 Task: Select the criteria, "date is between".
Action: Mouse moved to (192, 73)
Screenshot: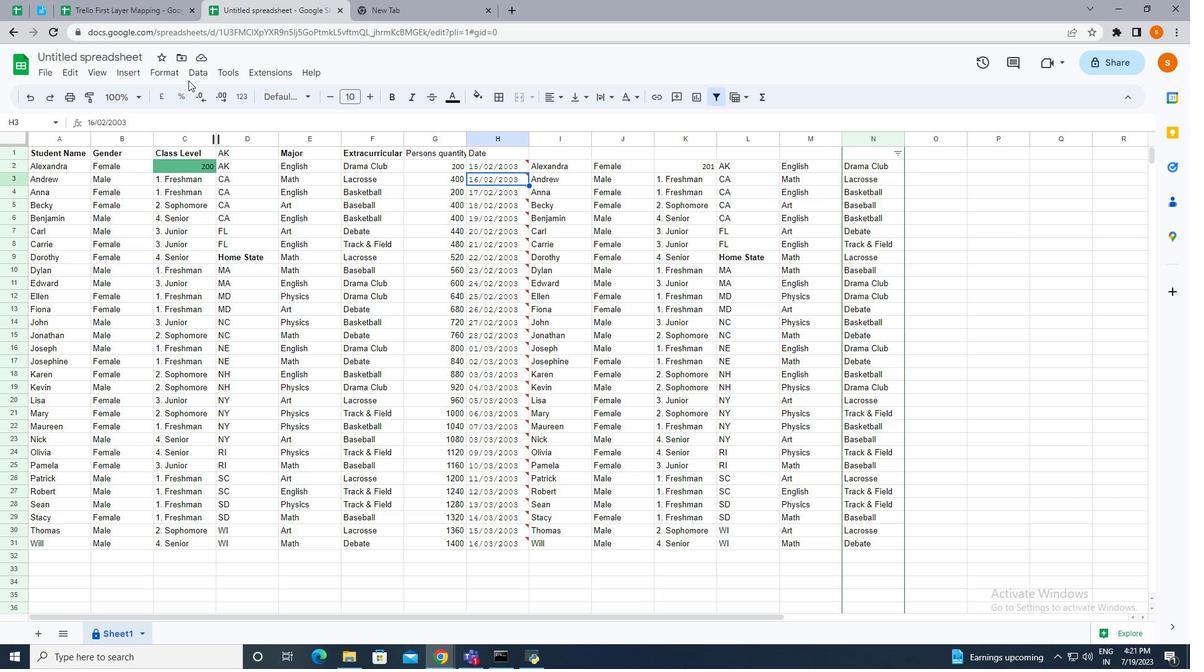 
Action: Mouse pressed left at (192, 73)
Screenshot: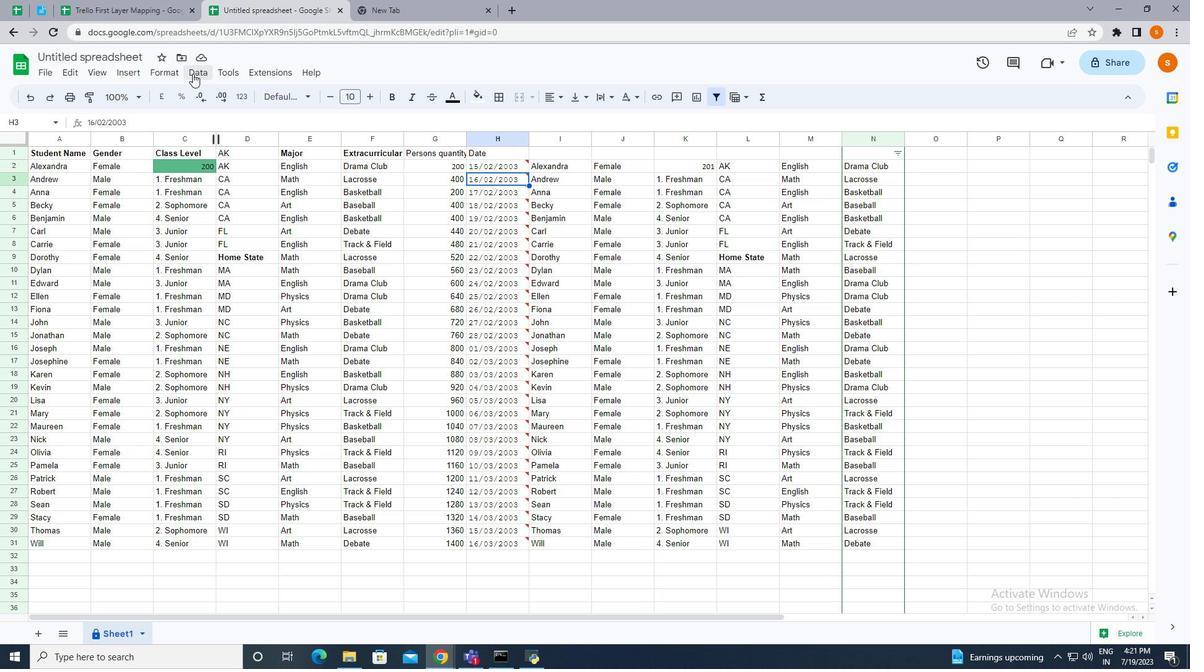 
Action: Mouse moved to (236, 318)
Screenshot: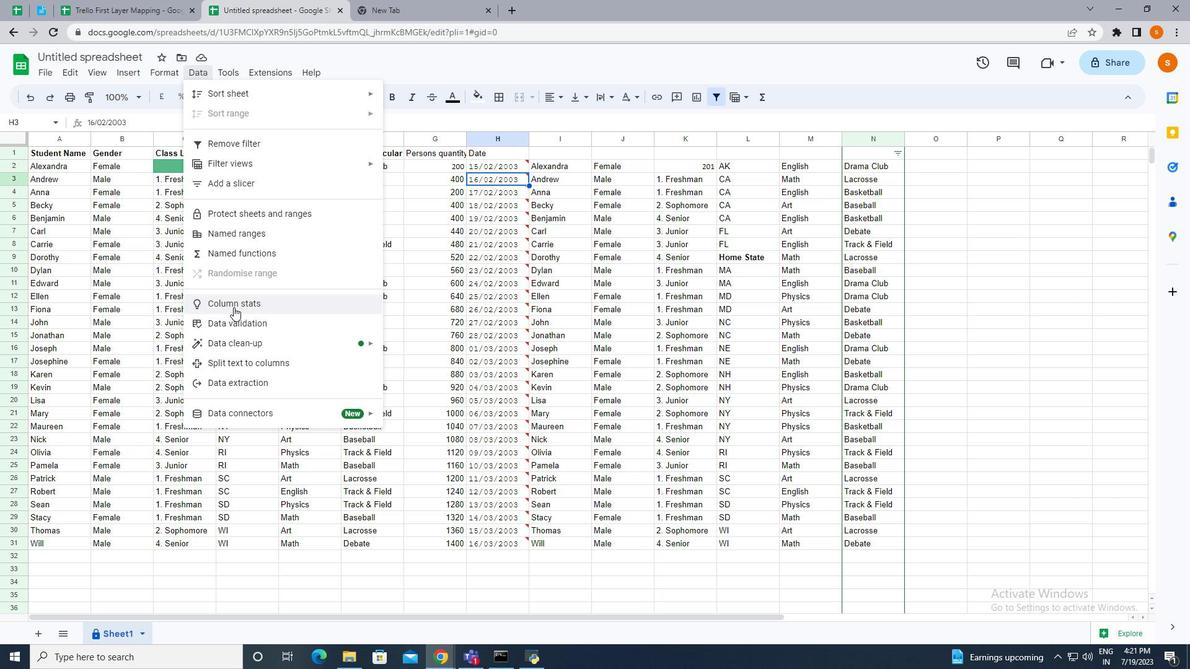 
Action: Mouse pressed left at (236, 318)
Screenshot: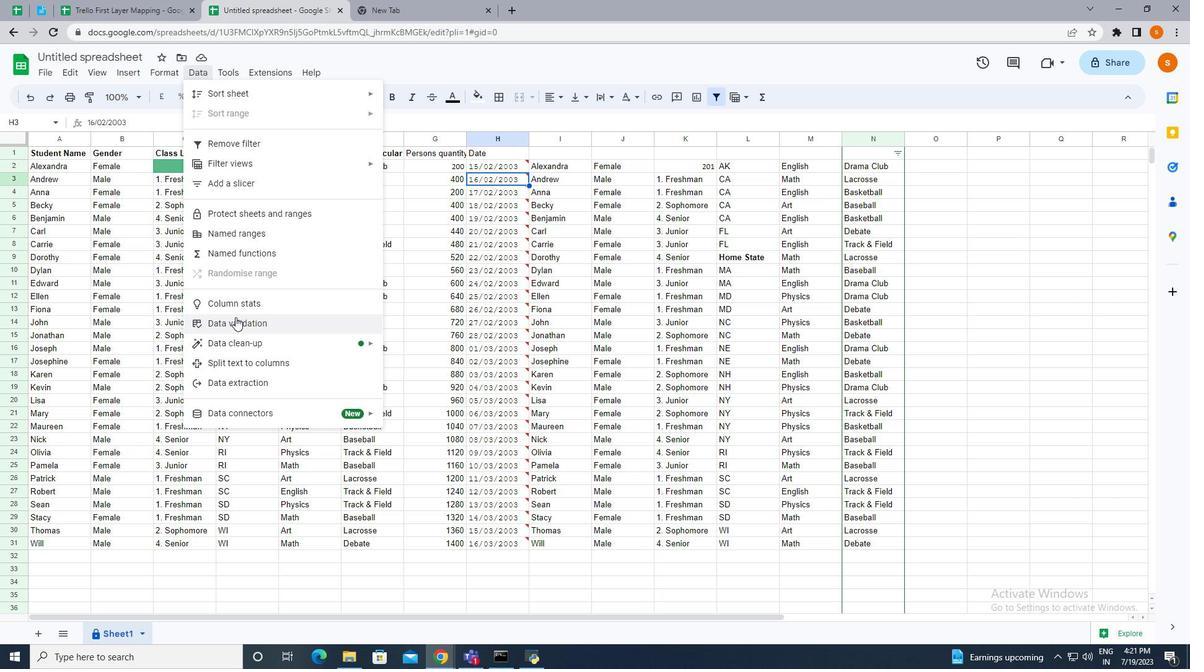 
Action: Mouse moved to (1049, 139)
Screenshot: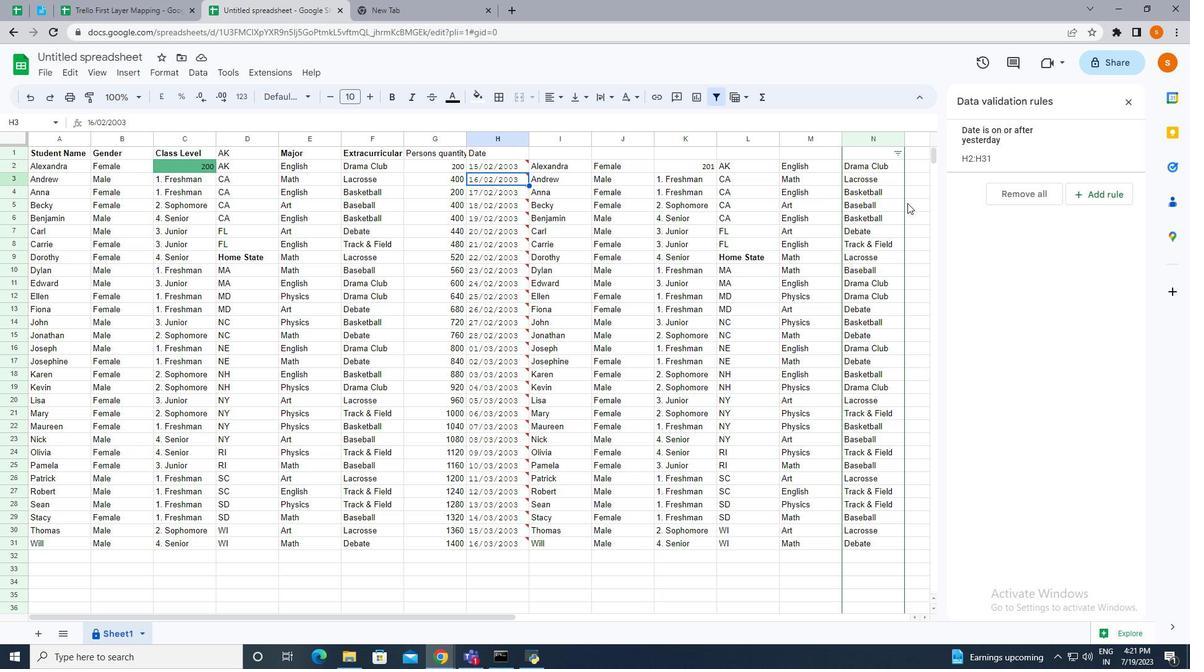 
Action: Mouse pressed left at (1049, 139)
Screenshot: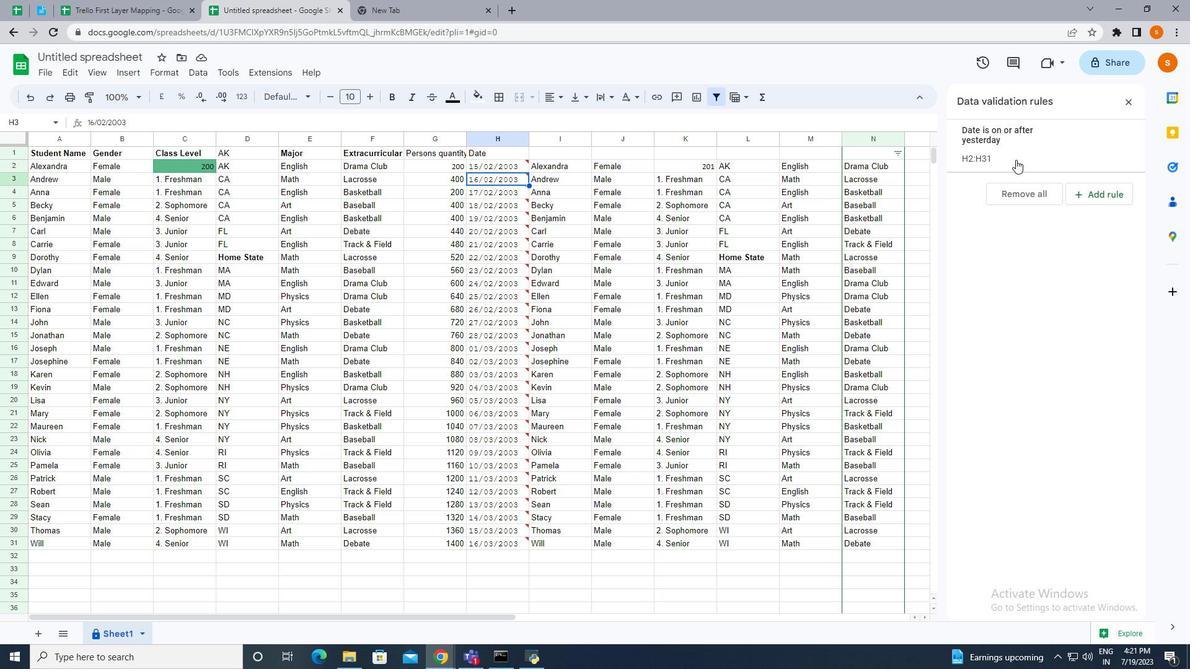 
Action: Mouse moved to (1026, 201)
Screenshot: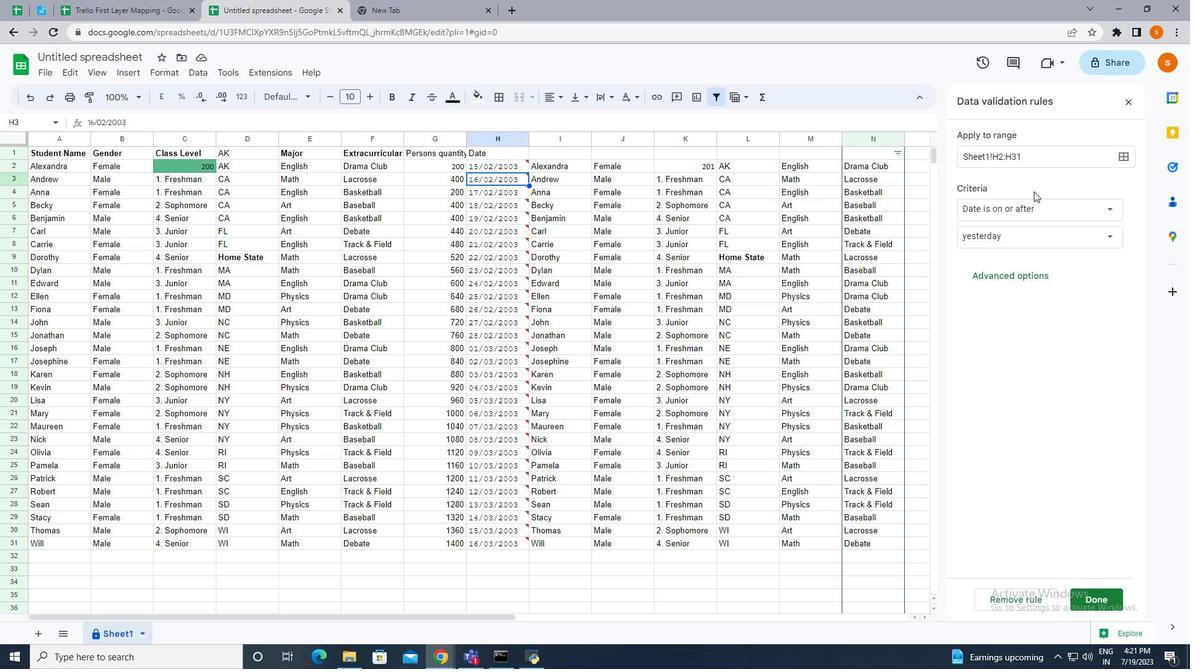 
Action: Mouse pressed left at (1026, 201)
Screenshot: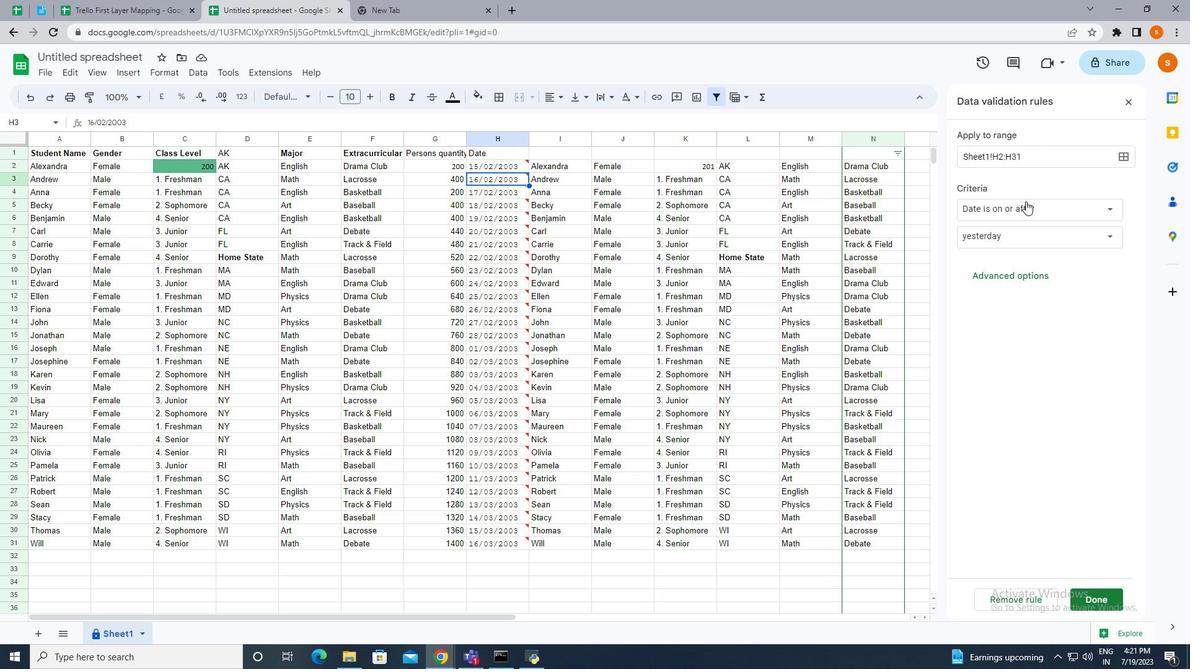 
Action: Mouse moved to (1022, 311)
Screenshot: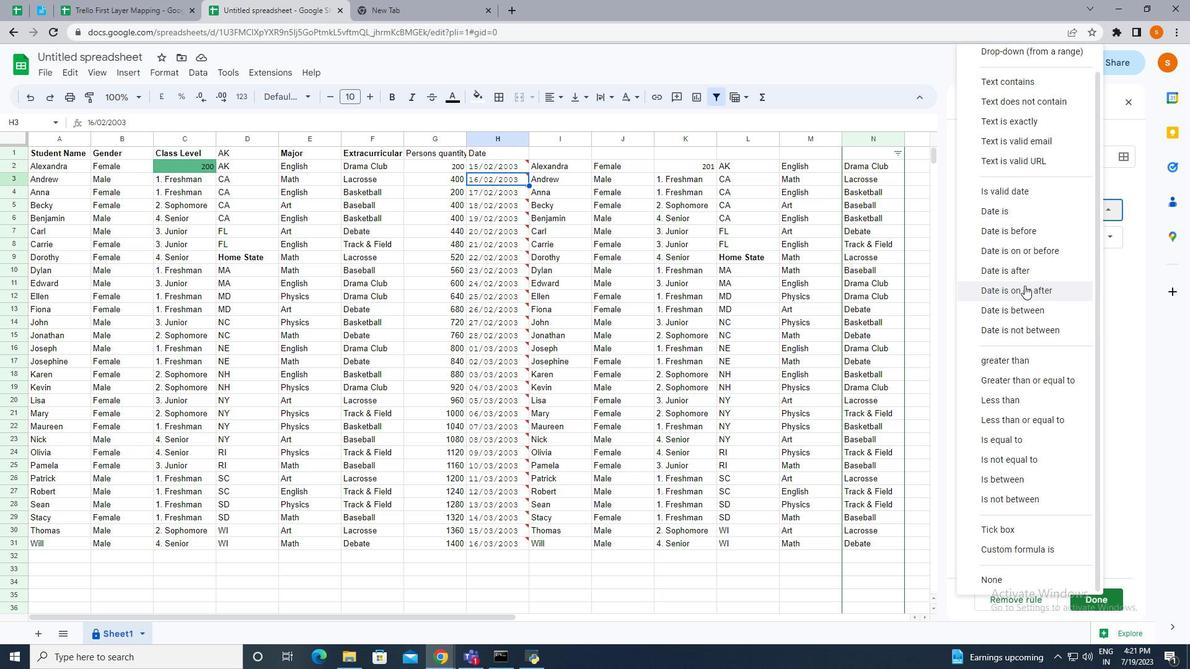 
Action: Mouse pressed left at (1022, 311)
Screenshot: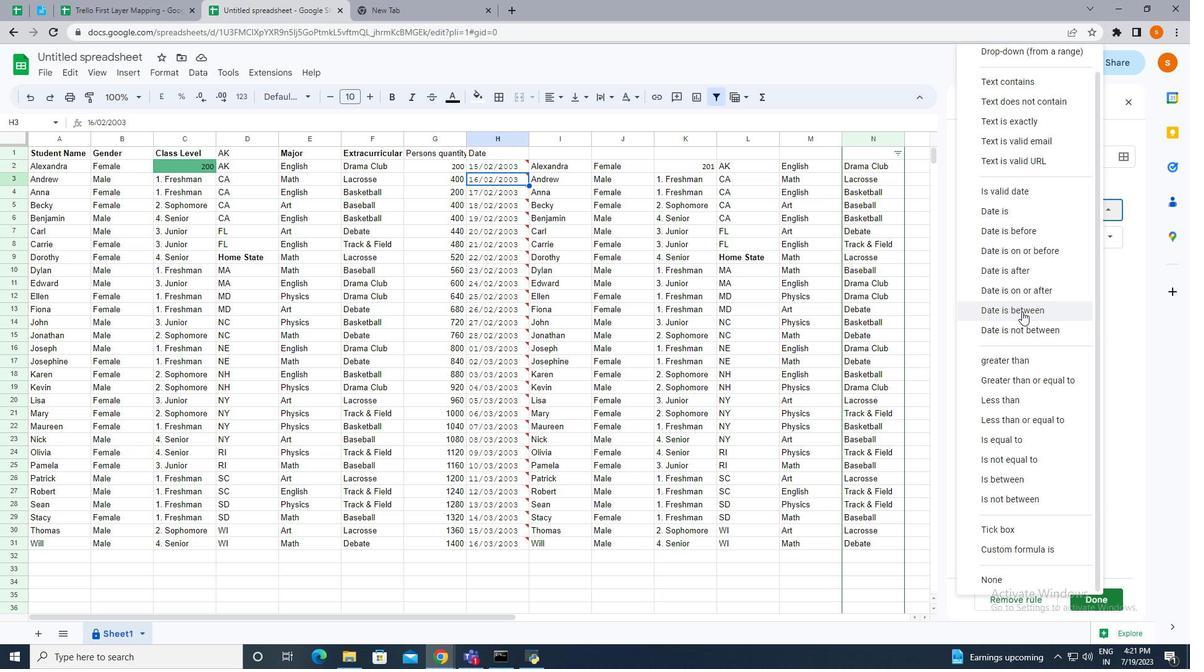 
Action: Mouse moved to (1005, 343)
Screenshot: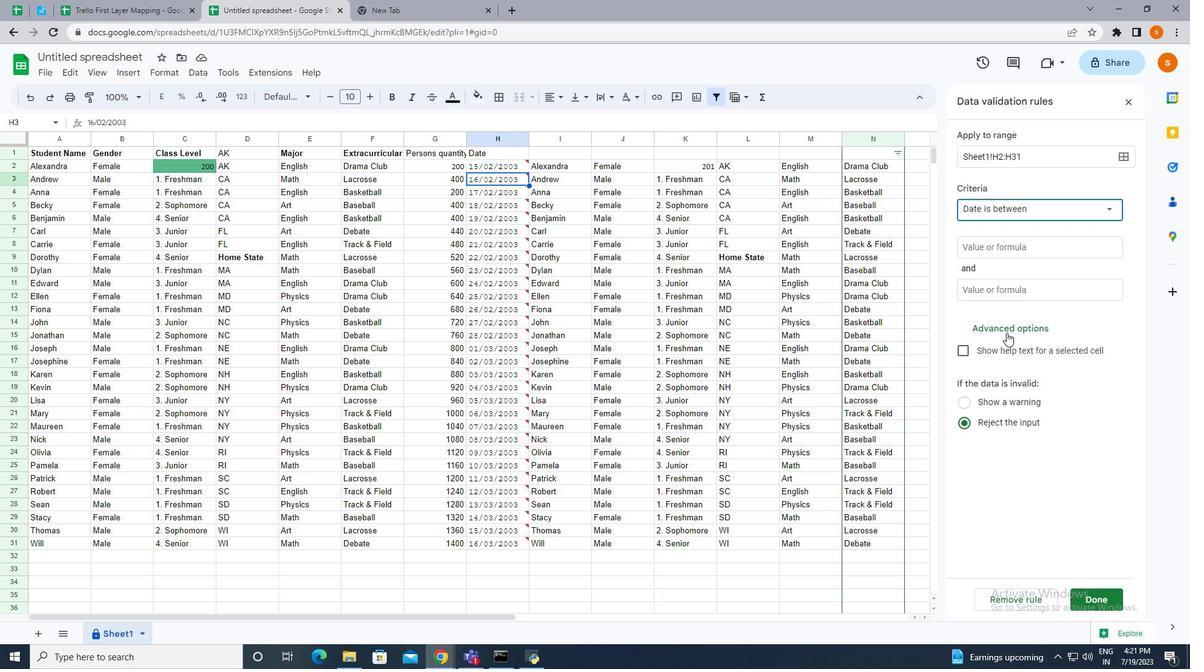 
